 Task: Create in the project AgileRealm and in the Backlog issue 'Upgrade the error recovery and fault tolerance features of a web application to improve system stability and availability' a child issue 'Serverless computing application resource allocation remediation', and assign it to team member softage.4@softage.net. Create in the project AgileRealm and in the Backlog issue 'Create a new online platform for online cooking courses with advanced recipe sharing and cooking techniques features' a child issue 'Automated testing infrastructure reliability testing and reporting', and assign it to team member softage.1@softage.net
Action: Mouse moved to (171, 55)
Screenshot: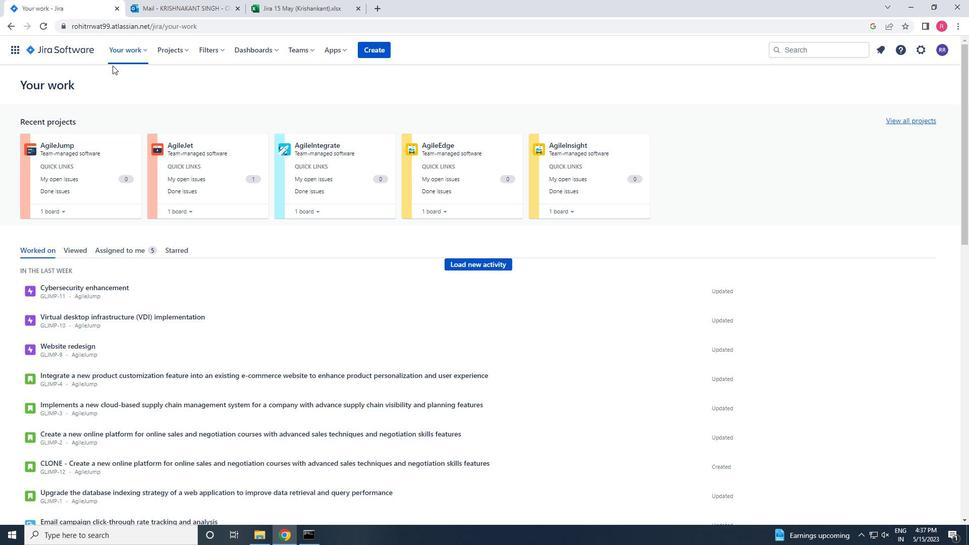 
Action: Mouse pressed left at (171, 55)
Screenshot: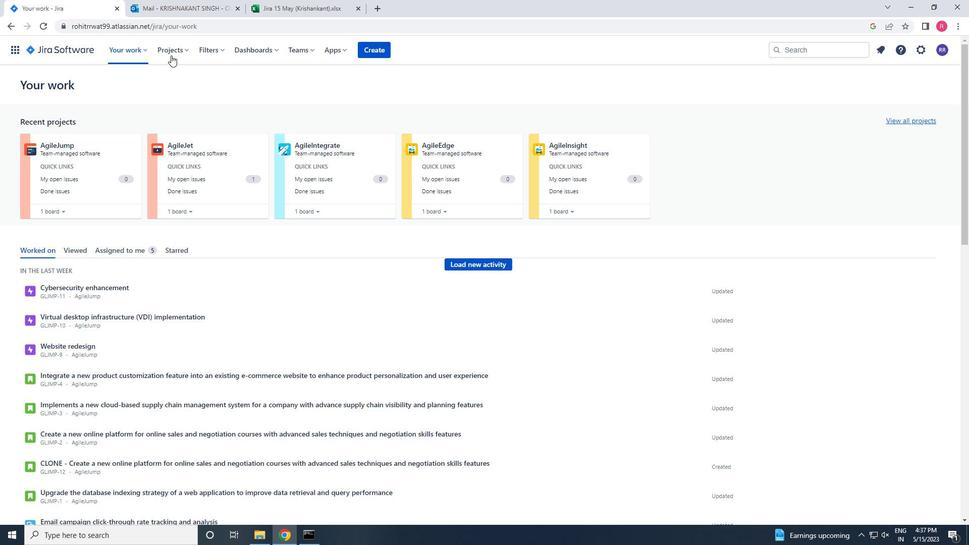 
Action: Mouse moved to (215, 90)
Screenshot: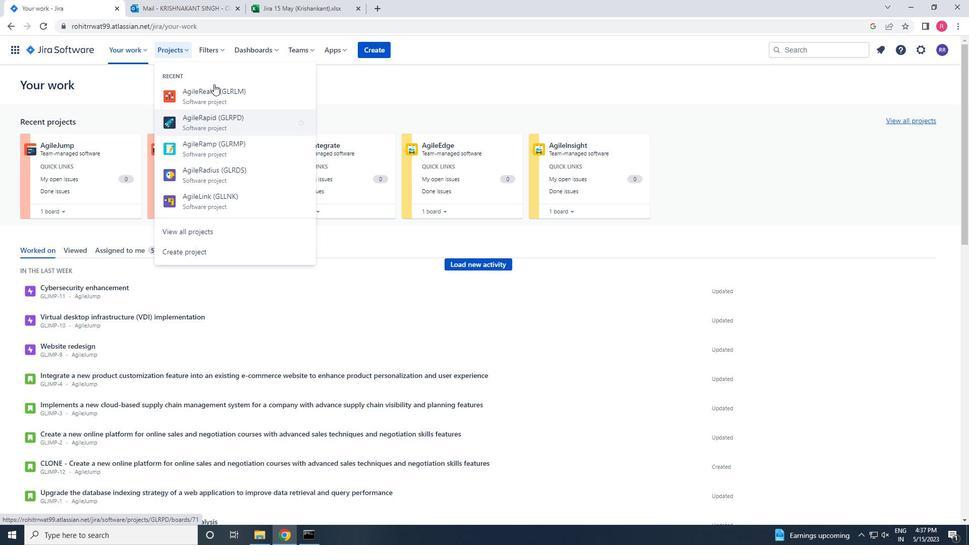 
Action: Mouse pressed left at (215, 90)
Screenshot: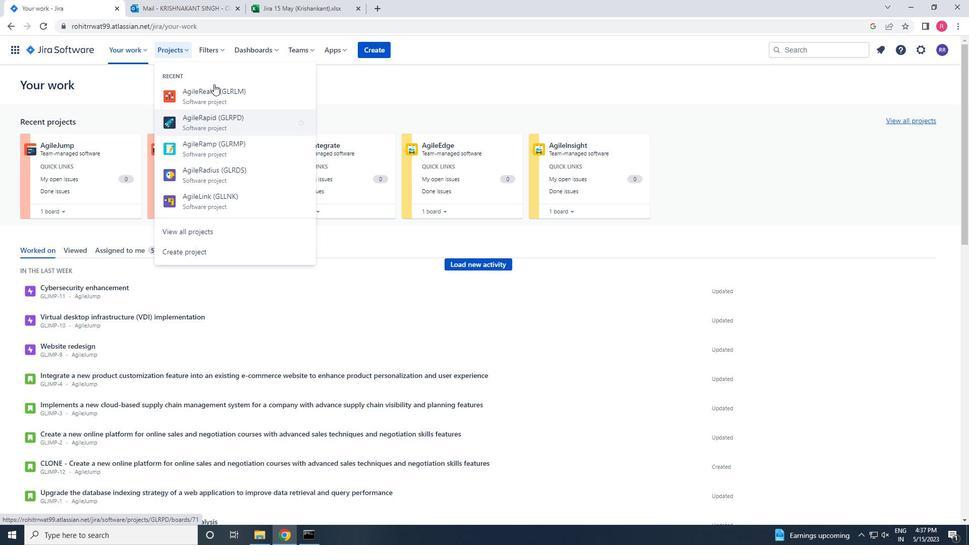 
Action: Mouse moved to (63, 159)
Screenshot: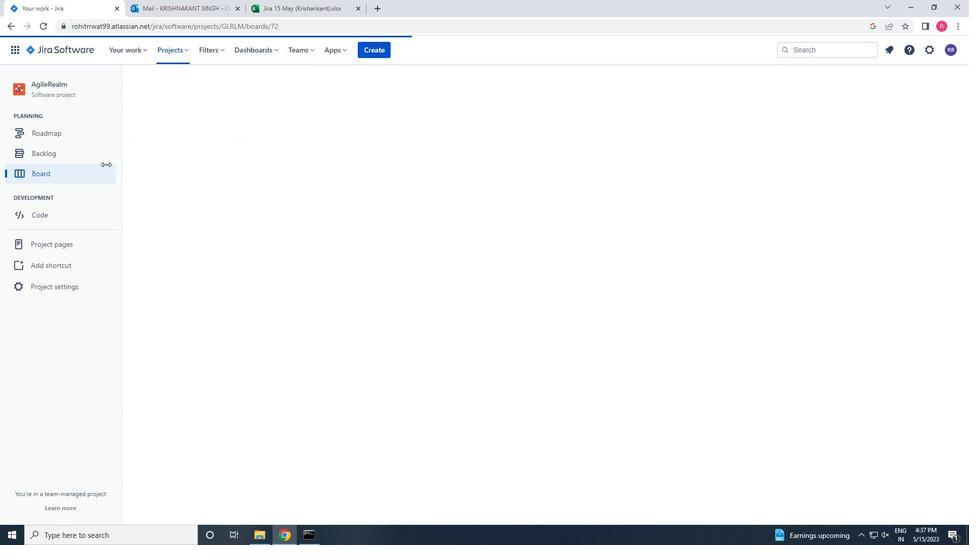 
Action: Mouse pressed left at (63, 159)
Screenshot: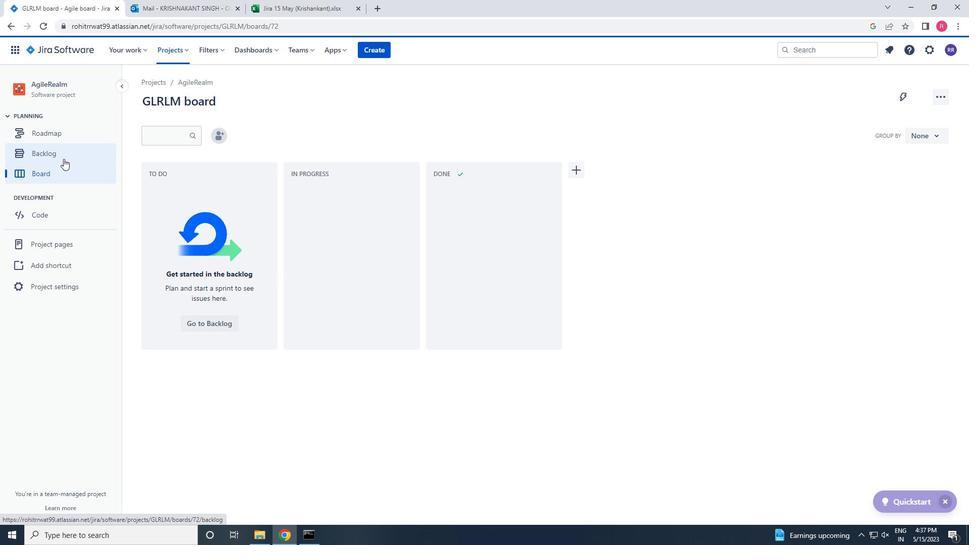 
Action: Mouse moved to (421, 311)
Screenshot: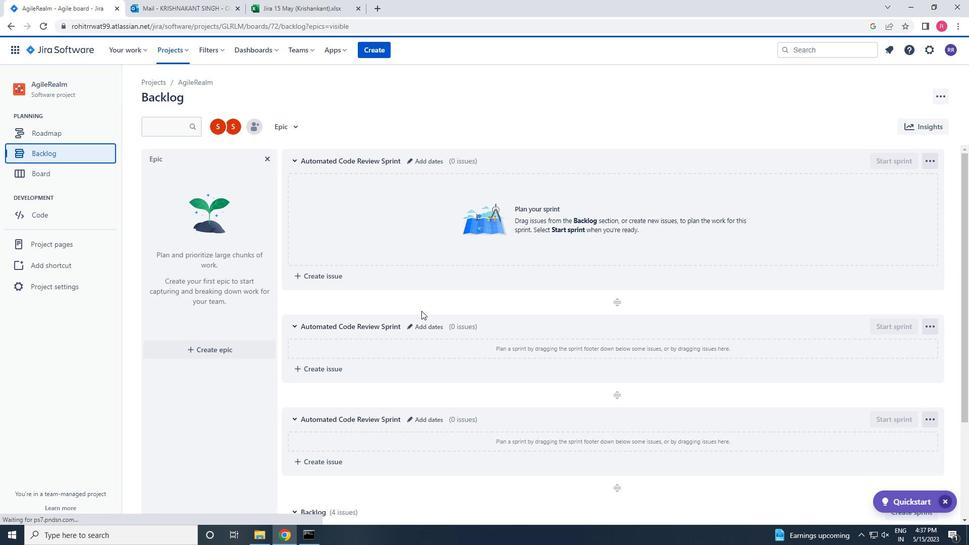 
Action: Mouse scrolled (421, 311) with delta (0, 0)
Screenshot: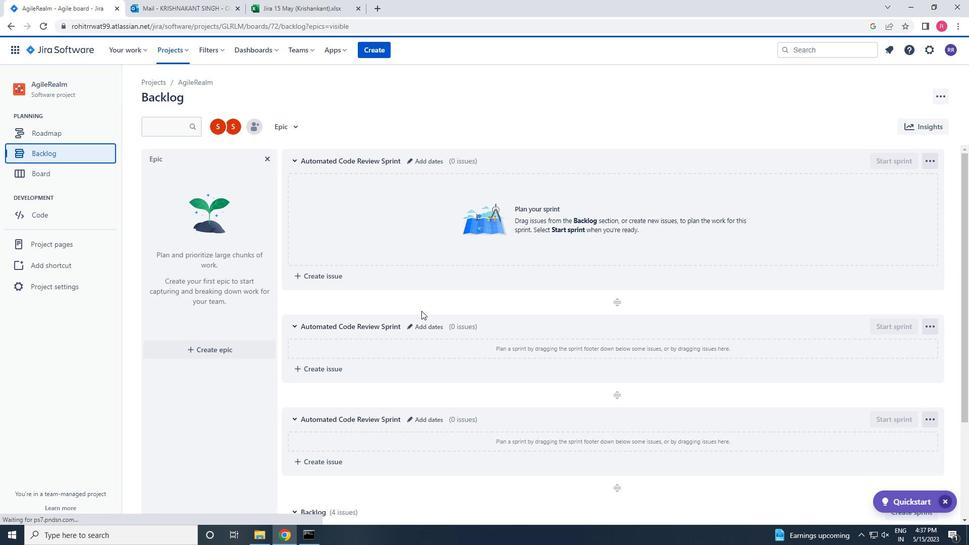 
Action: Mouse moved to (421, 313)
Screenshot: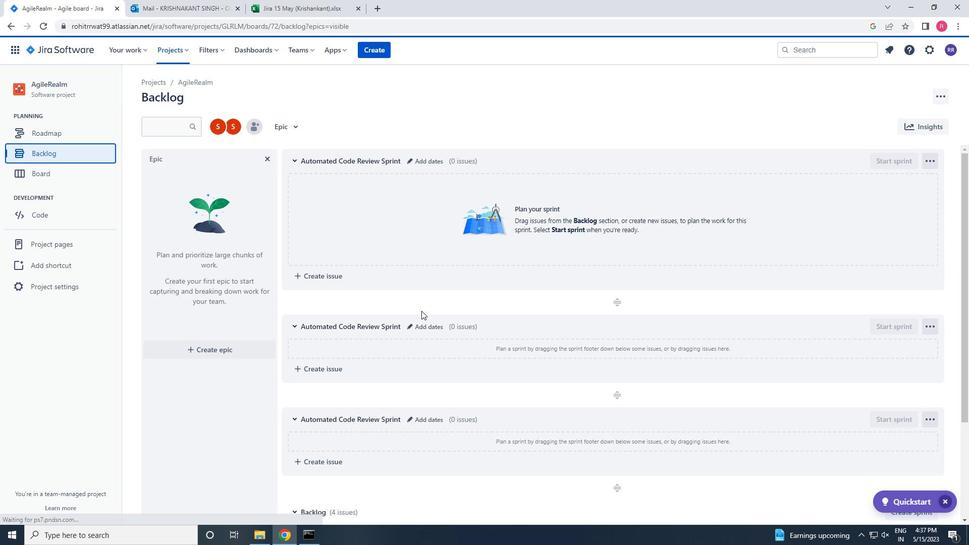 
Action: Mouse scrolled (421, 313) with delta (0, 0)
Screenshot: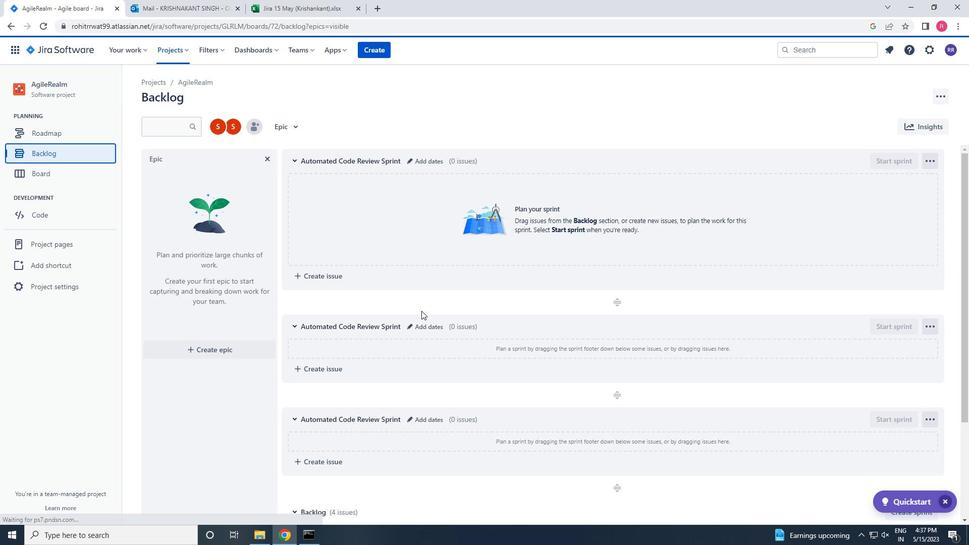
Action: Mouse moved to (422, 314)
Screenshot: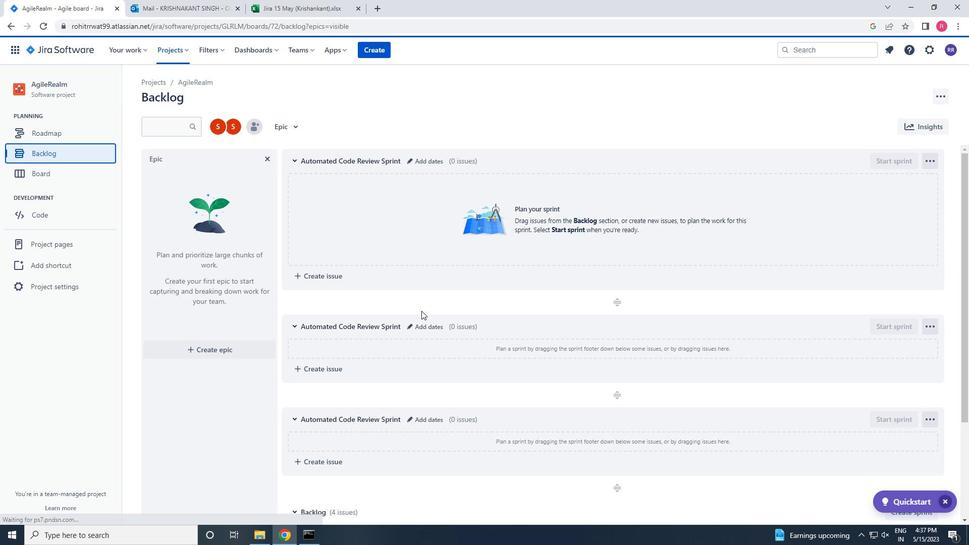 
Action: Mouse scrolled (422, 314) with delta (0, 0)
Screenshot: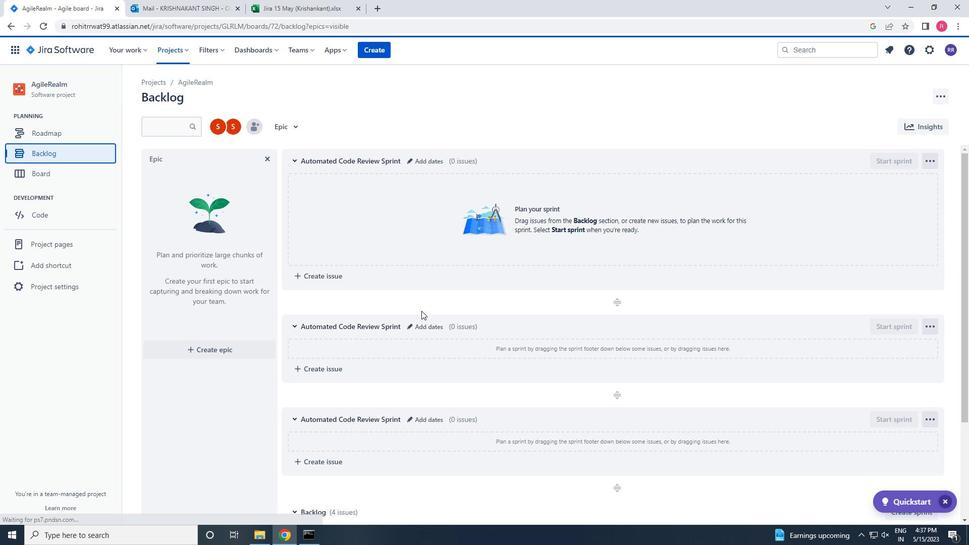 
Action: Mouse moved to (422, 315)
Screenshot: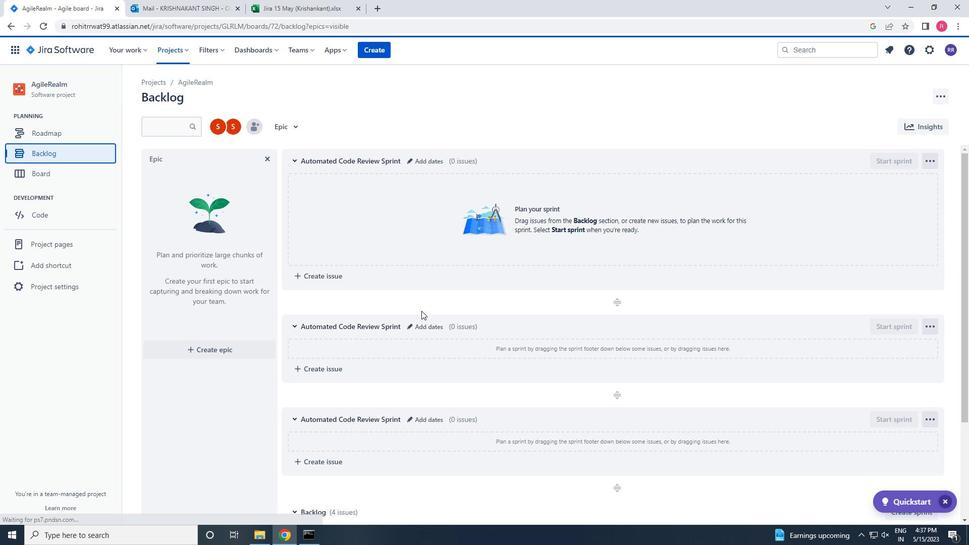 
Action: Mouse scrolled (422, 314) with delta (0, 0)
Screenshot: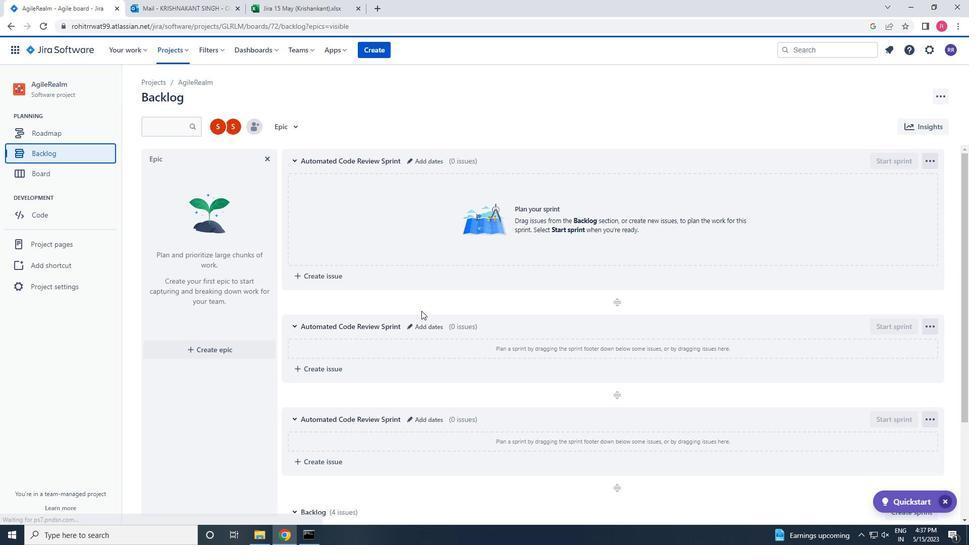 
Action: Mouse scrolled (422, 314) with delta (0, 0)
Screenshot: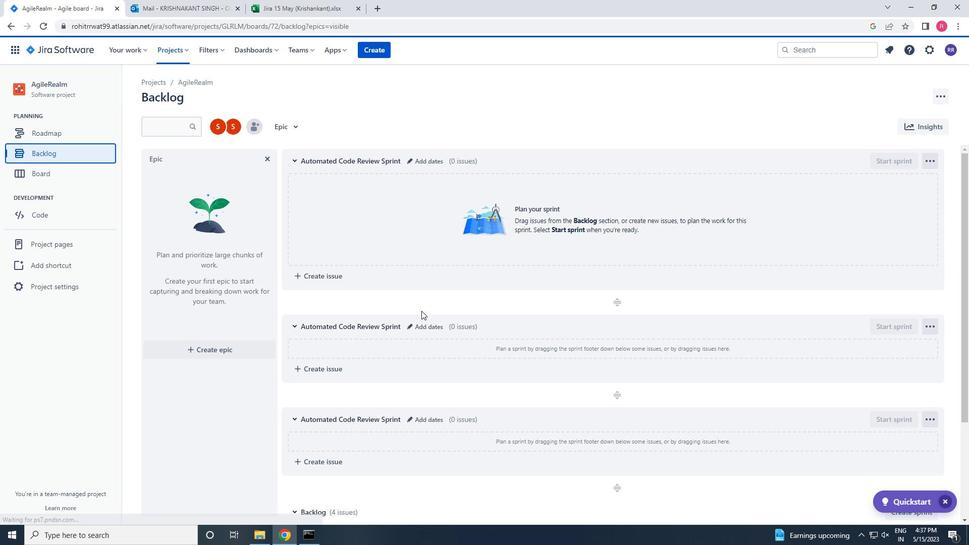 
Action: Mouse moved to (423, 316)
Screenshot: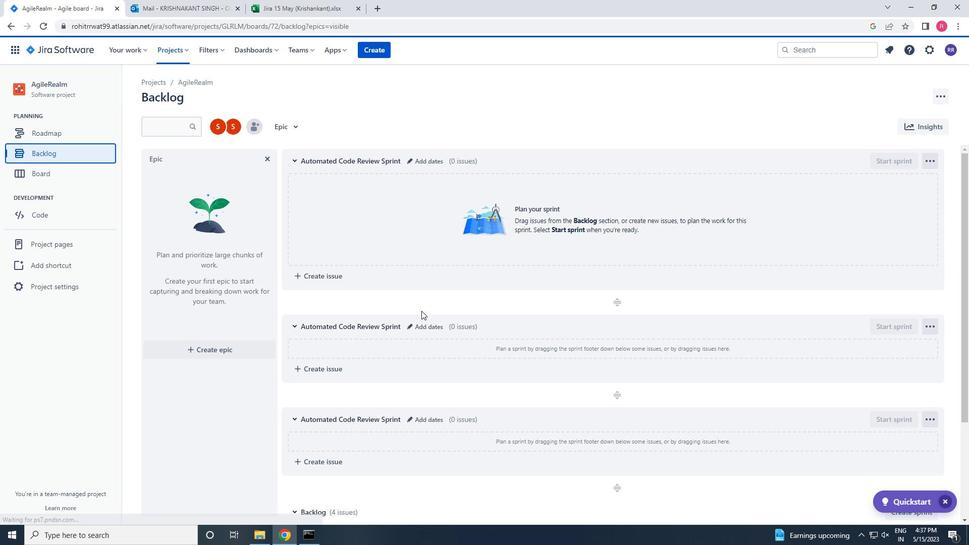 
Action: Mouse scrolled (423, 316) with delta (0, 0)
Screenshot: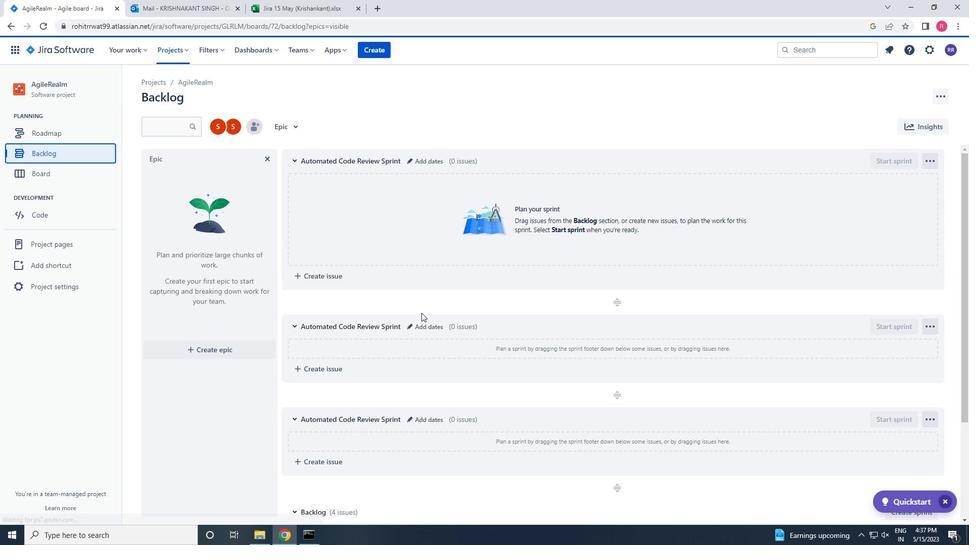 
Action: Mouse moved to (428, 321)
Screenshot: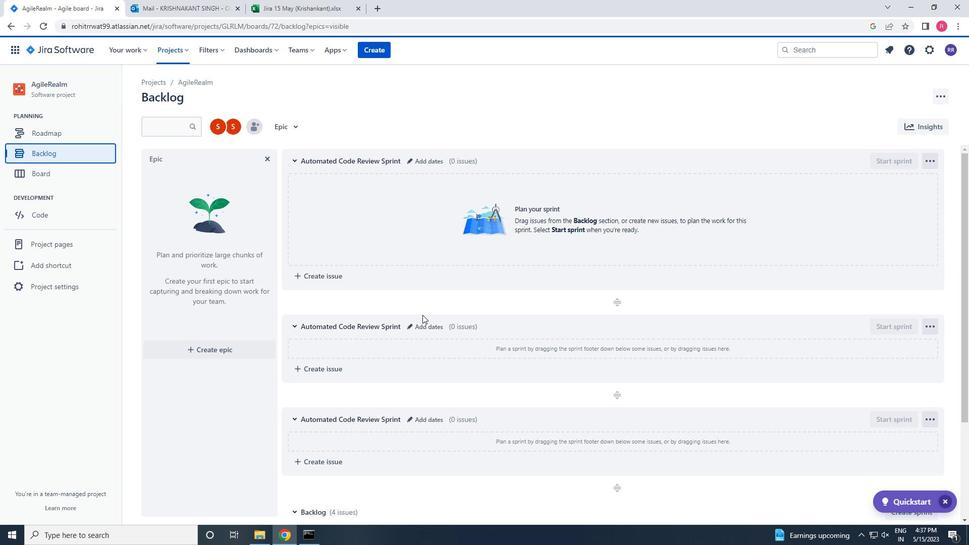 
Action: Mouse scrolled (428, 320) with delta (0, 0)
Screenshot: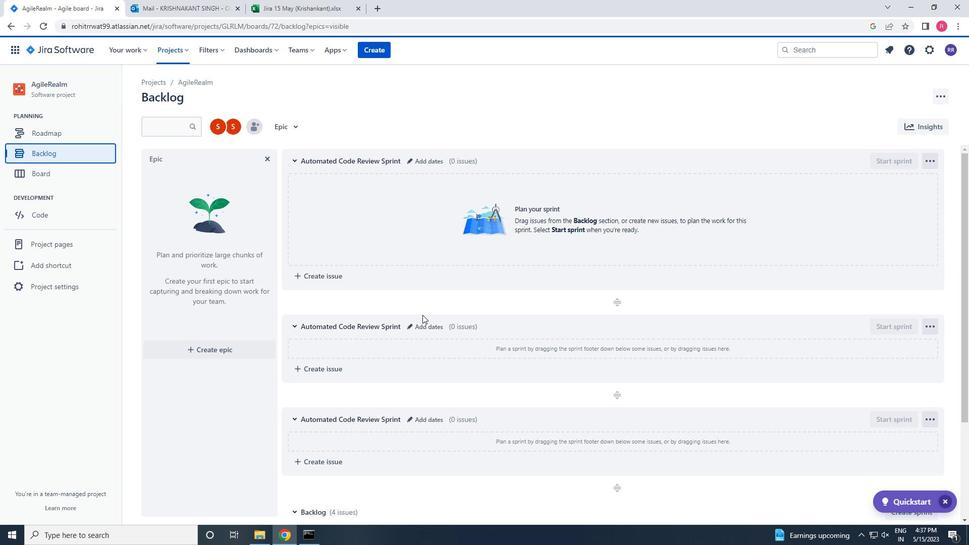 
Action: Mouse moved to (795, 442)
Screenshot: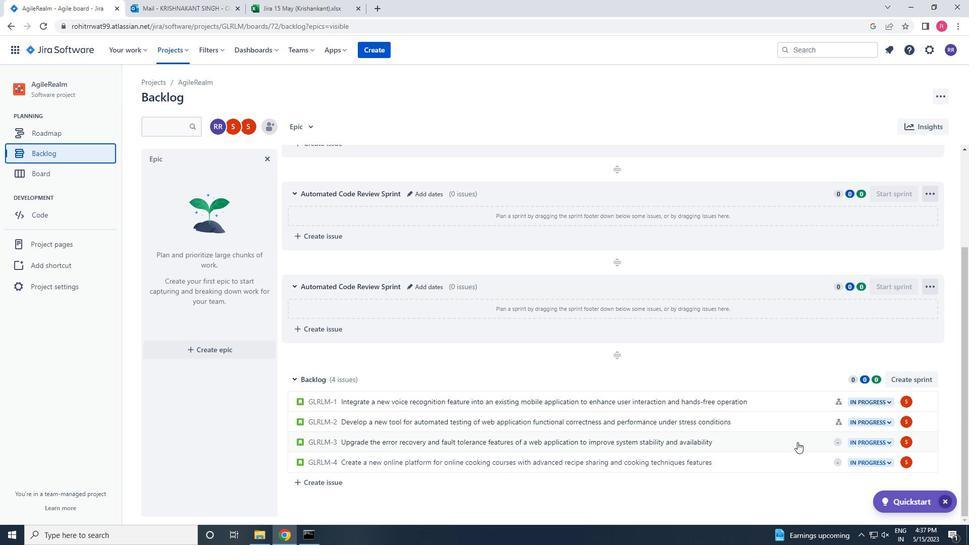 
Action: Mouse pressed left at (795, 442)
Screenshot: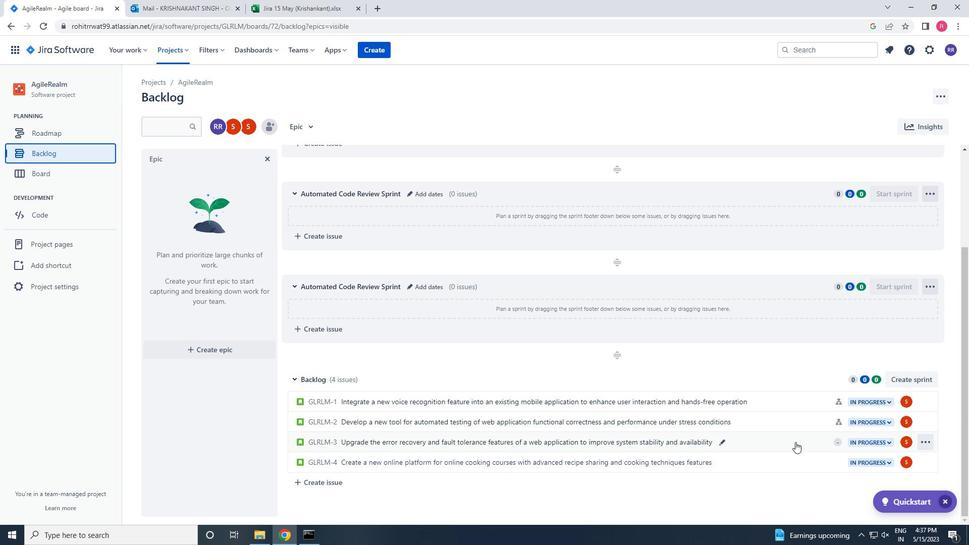 
Action: Mouse moved to (789, 242)
Screenshot: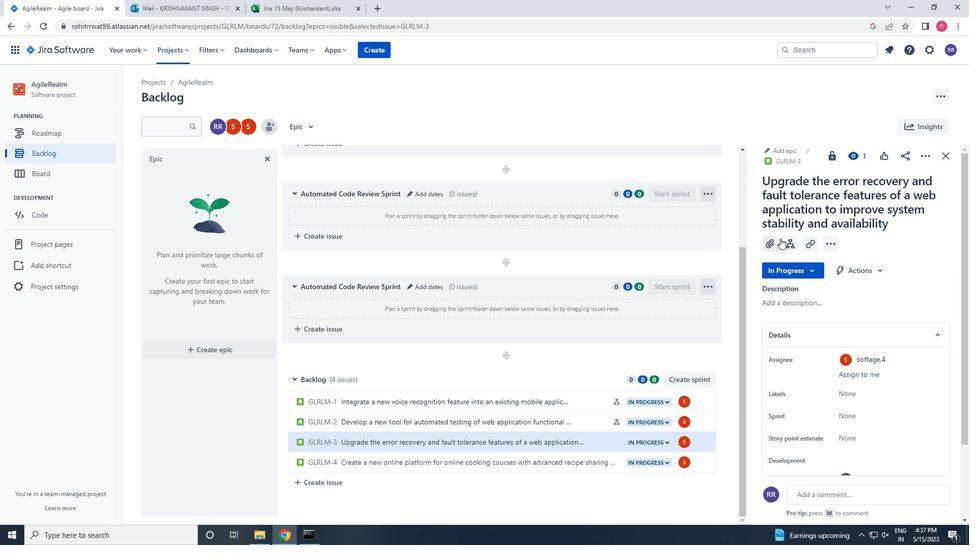 
Action: Mouse pressed left at (789, 242)
Screenshot: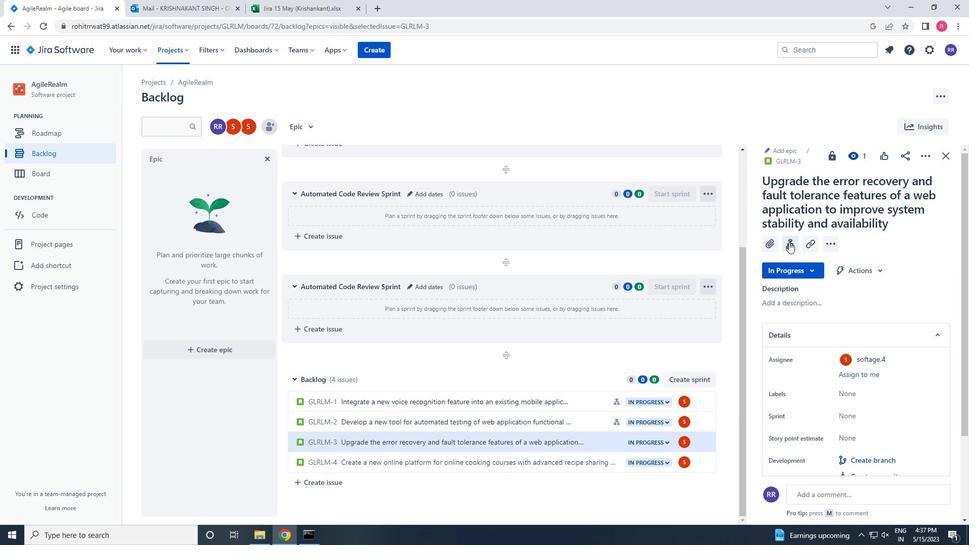 
Action: Mouse moved to (789, 293)
Screenshot: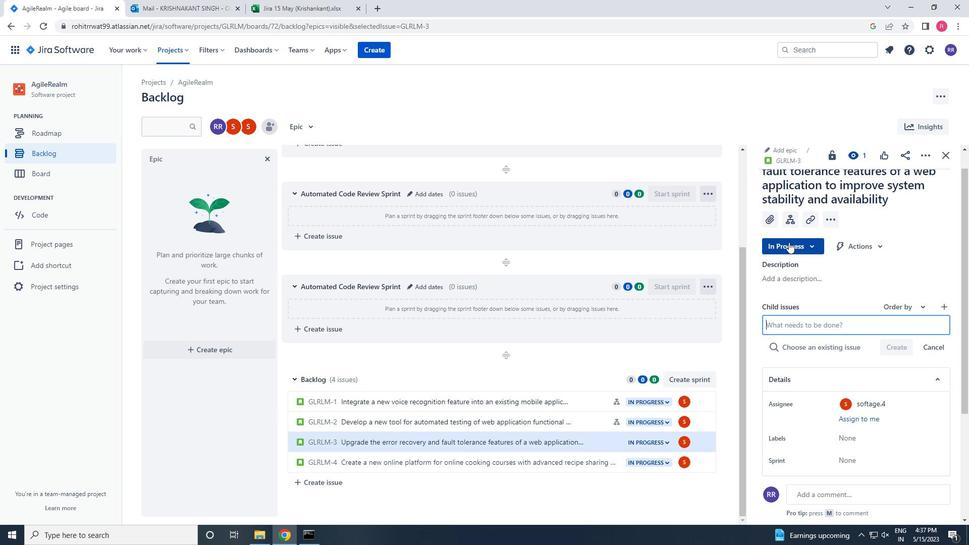 
Action: Key pressed <Key.shift>SERVERLESS<Key.space>COMPUTING<Key.space>APPLIACTION<Key.space><Key.space><Key.backspace><Key.backspace><Key.backspace><Key.backspace><Key.backspace><Key.backspace><Key.backspace><Key.backspace>CATION<Key.space>RESOURCE<Key.space>ALLOCATION<Key.space>REMEDIATION<Key.enter>
Screenshot: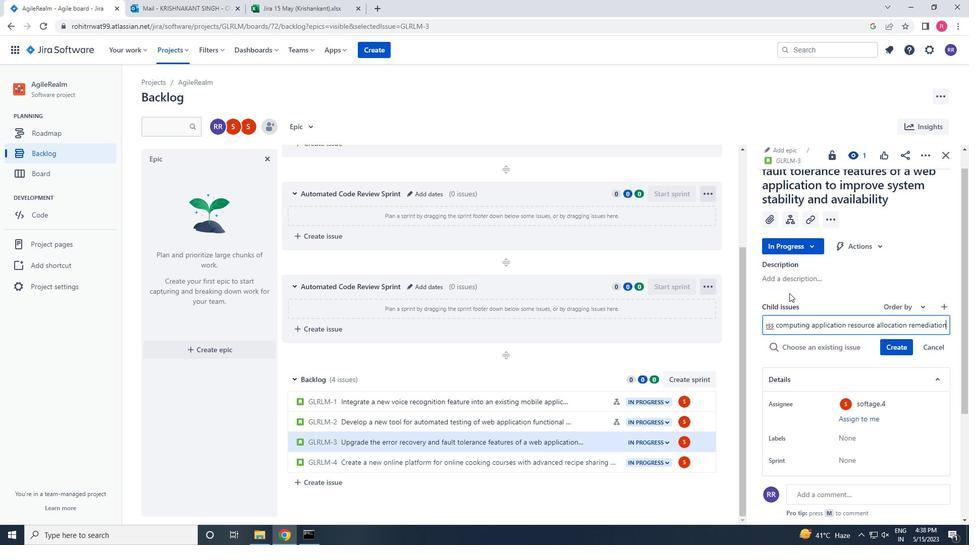 
Action: Mouse moved to (906, 330)
Screenshot: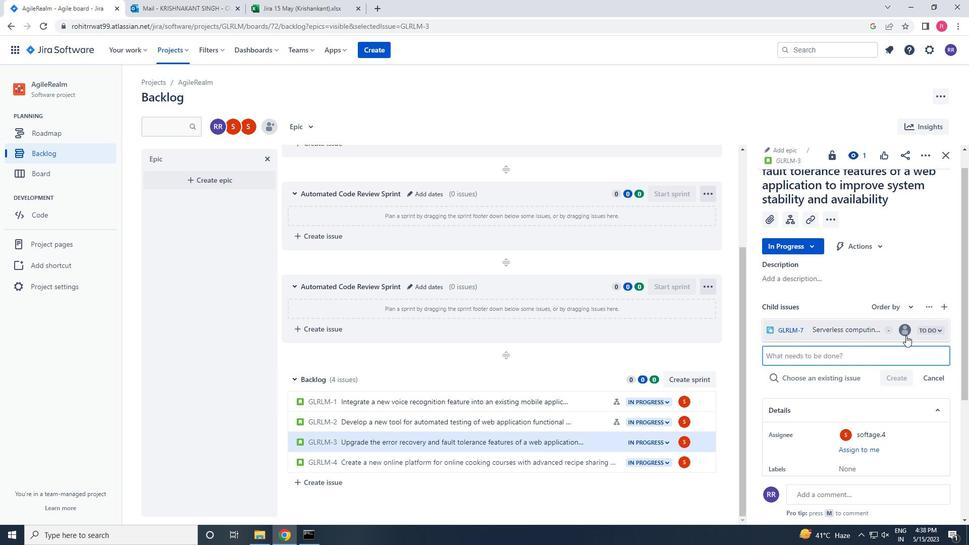 
Action: Mouse pressed left at (906, 330)
Screenshot: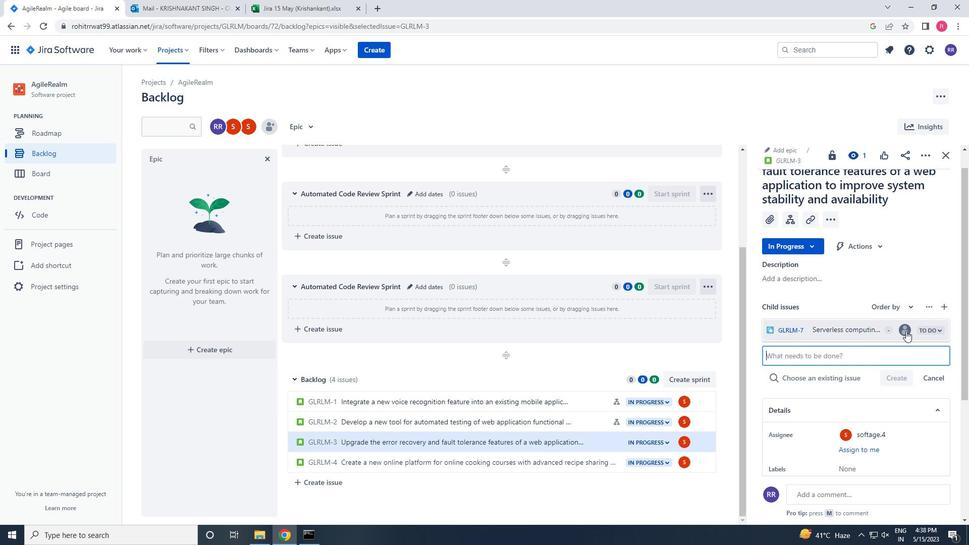 
Action: Mouse moved to (906, 330)
Screenshot: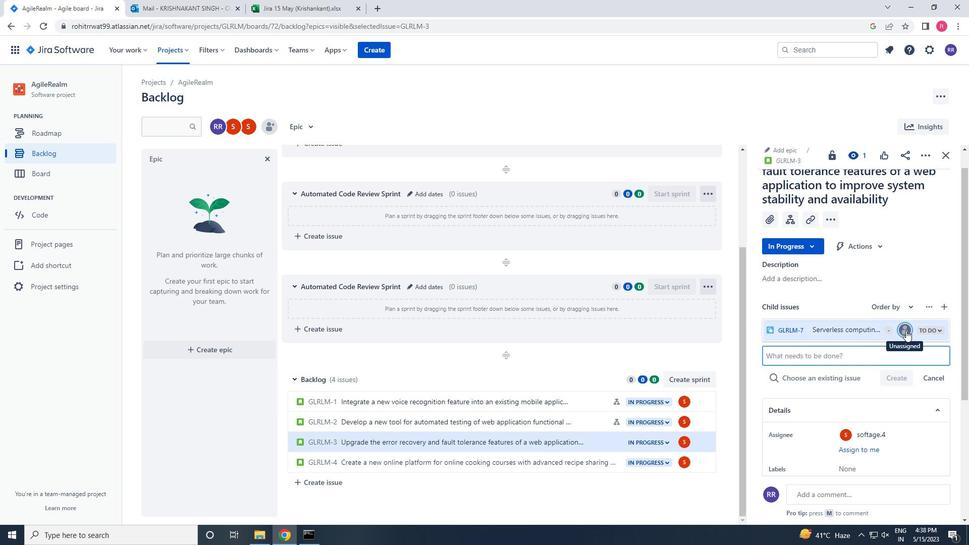 
Action: Key pressed SOFTAGE.4<Key.shift>@SOFTAGE.NET
Screenshot: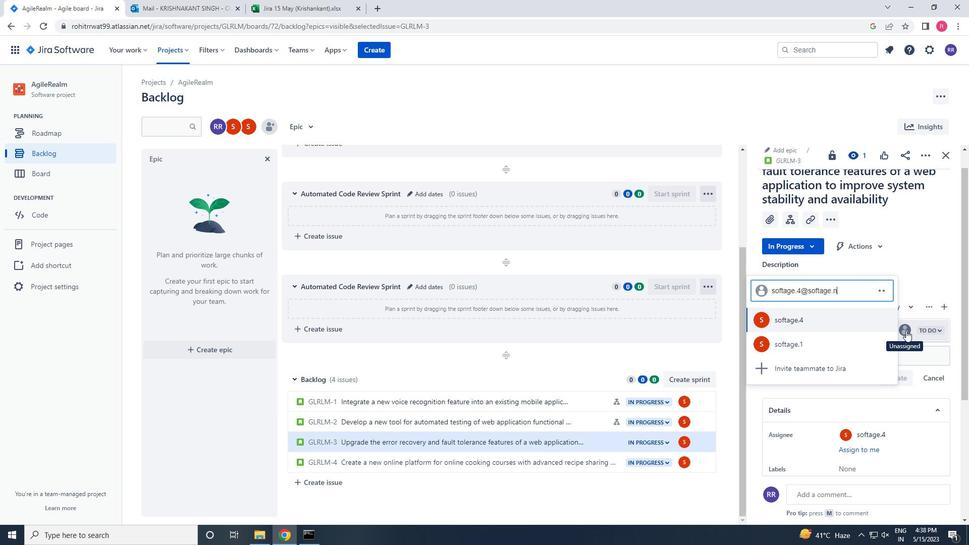 
Action: Mouse moved to (831, 331)
Screenshot: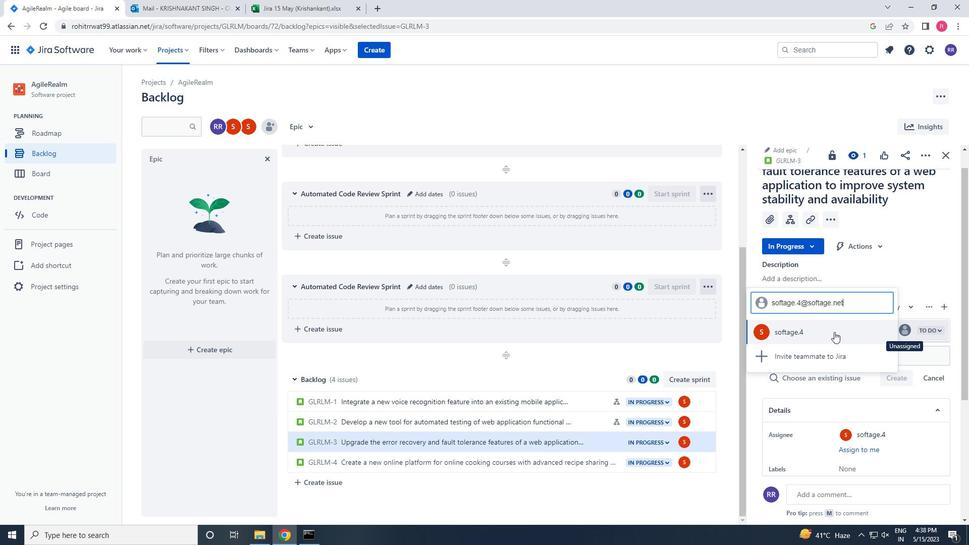 
Action: Mouse pressed left at (831, 331)
Screenshot: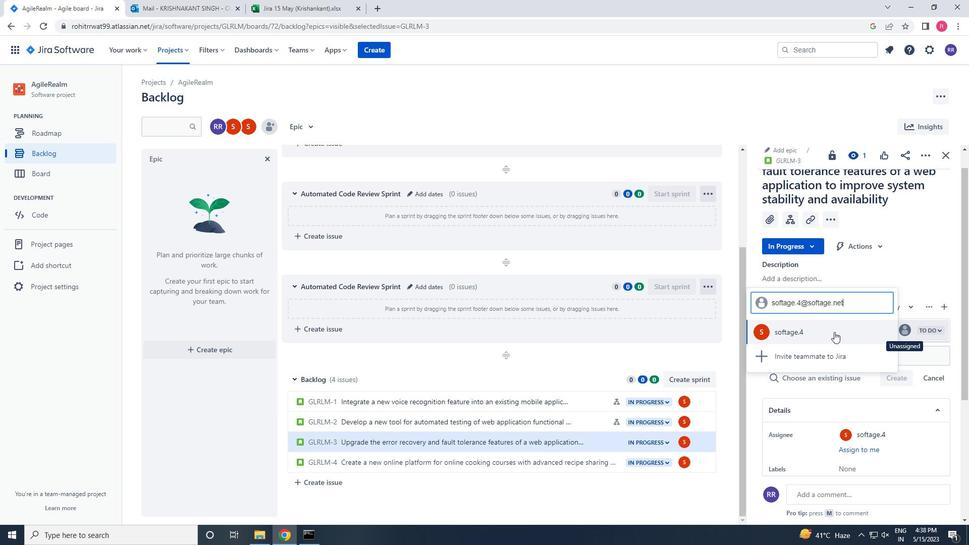 
Action: Mouse moved to (562, 466)
Screenshot: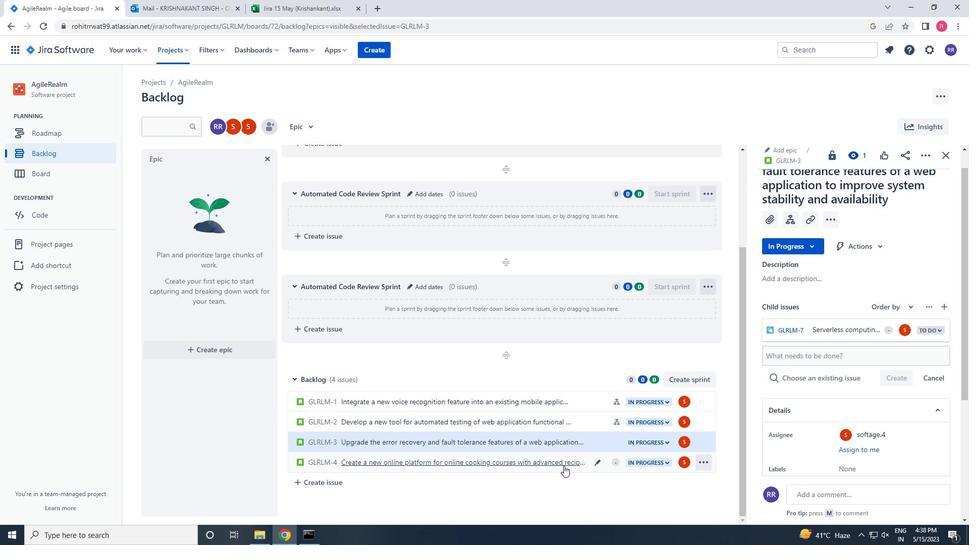 
Action: Mouse pressed left at (562, 466)
Screenshot: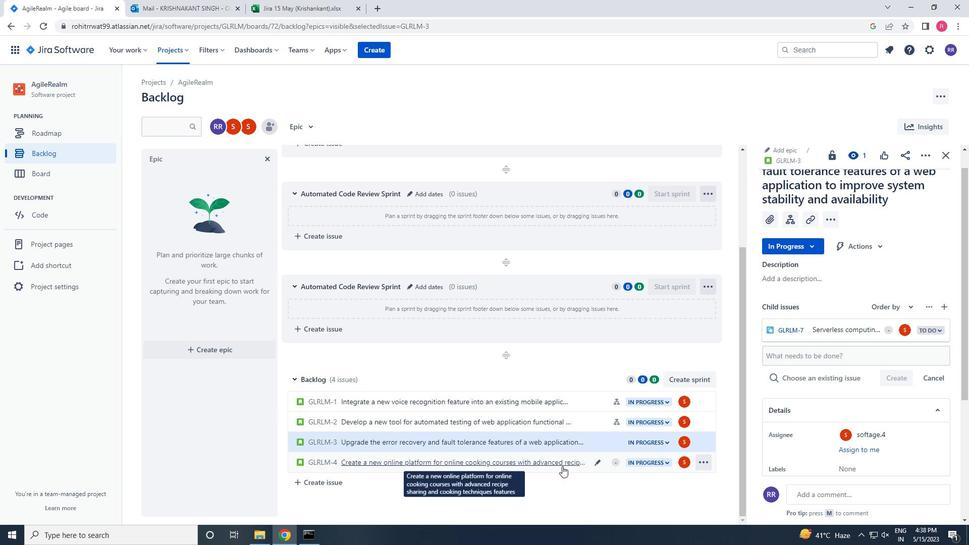 
Action: Mouse moved to (788, 245)
Screenshot: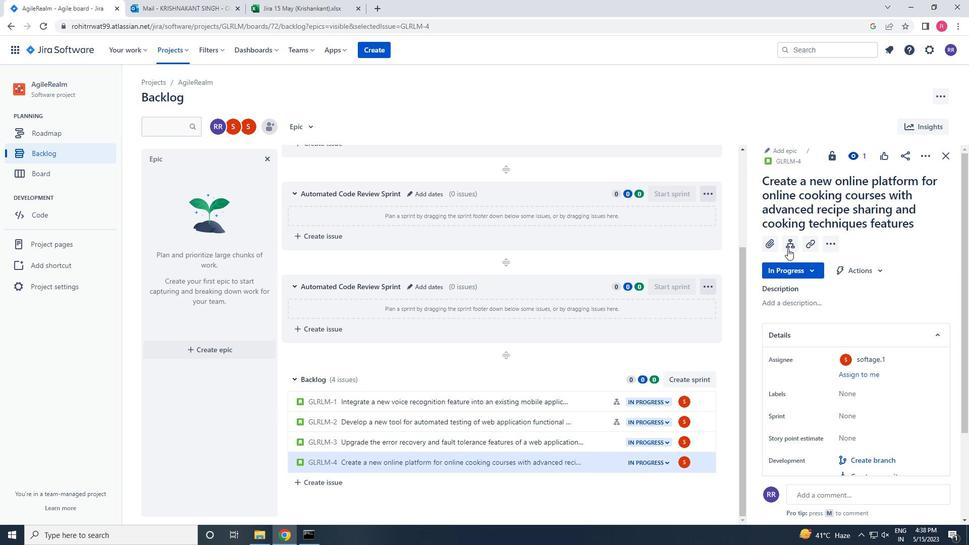 
Action: Mouse pressed left at (788, 245)
Screenshot: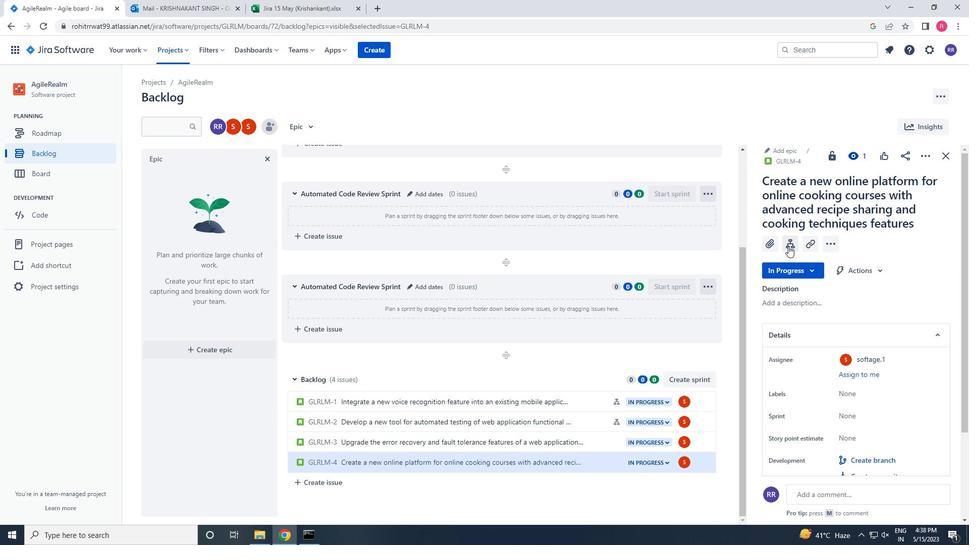 
Action: Mouse moved to (789, 326)
Screenshot: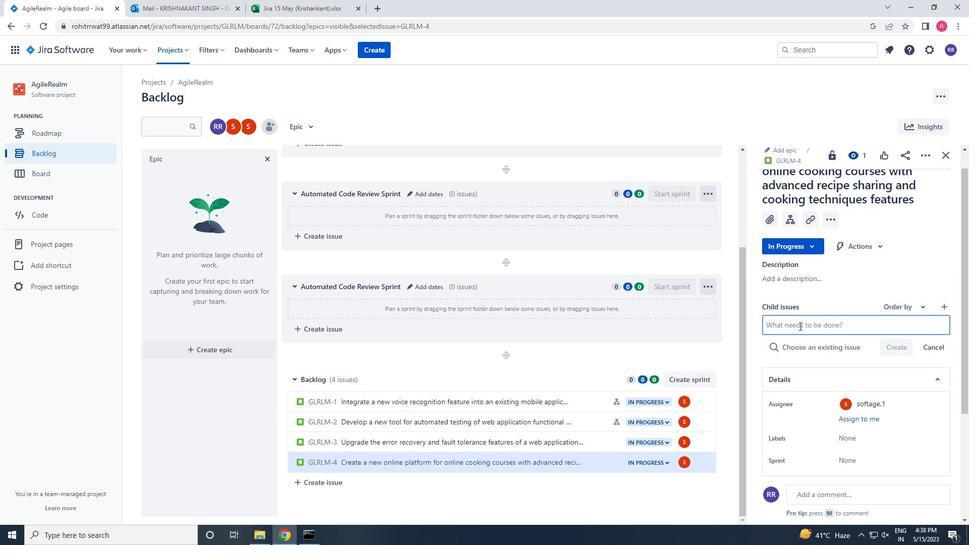 
Action: Key pressed <Key.shift>AUTOMATED<Key.space>TESTING<Key.space>INFRASTRUCTURE<Key.space>RELIABILITY<Key.space>TESTING<Key.space>AND<Key.space>REPORTING<Key.enter>
Screenshot: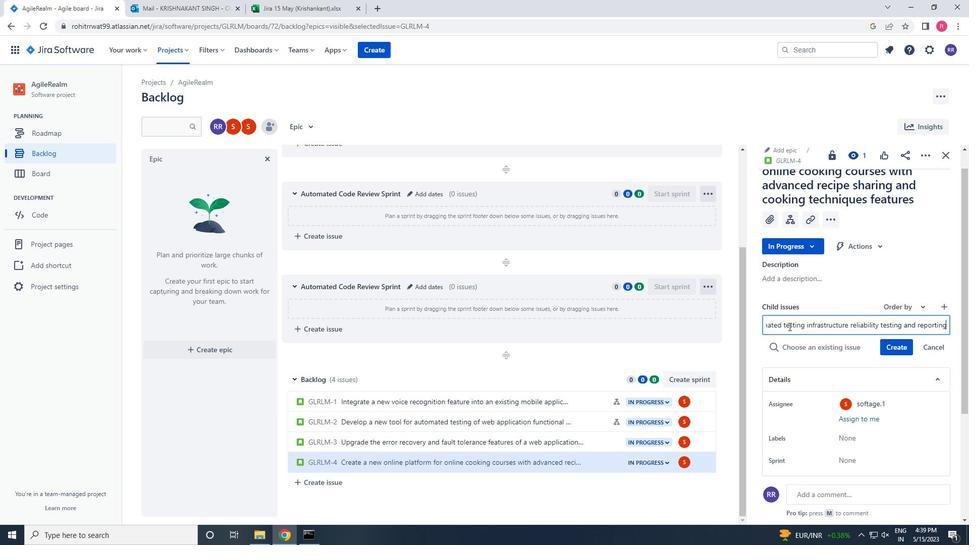 
Action: Mouse moved to (901, 332)
Screenshot: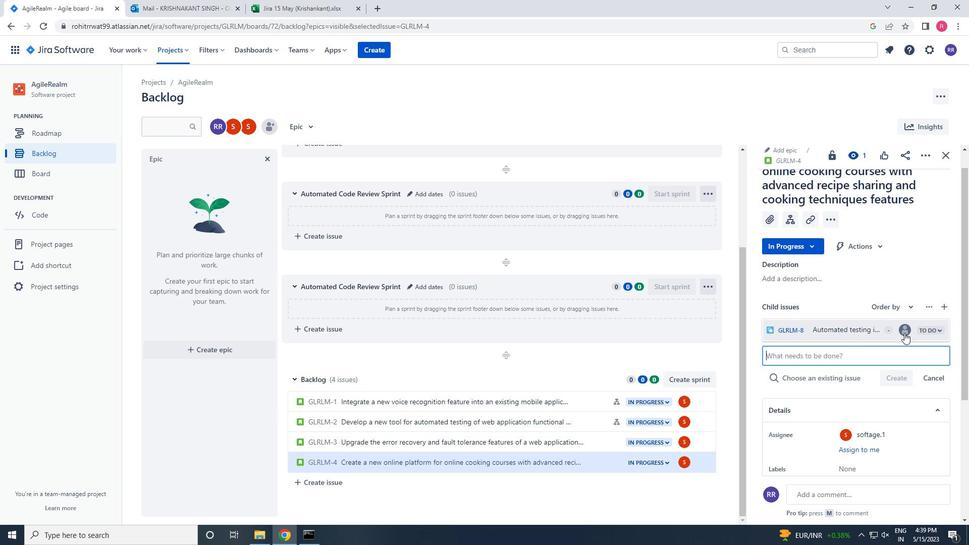
Action: Mouse pressed left at (901, 332)
Screenshot: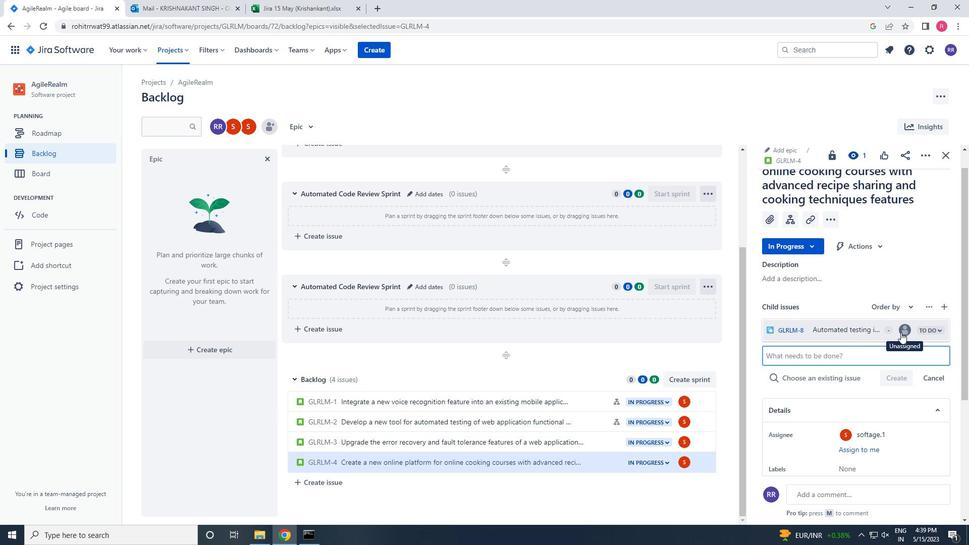 
Action: Key pressed SOFTAGE.1<Key.shift>@SOFTAGE.NET
Screenshot: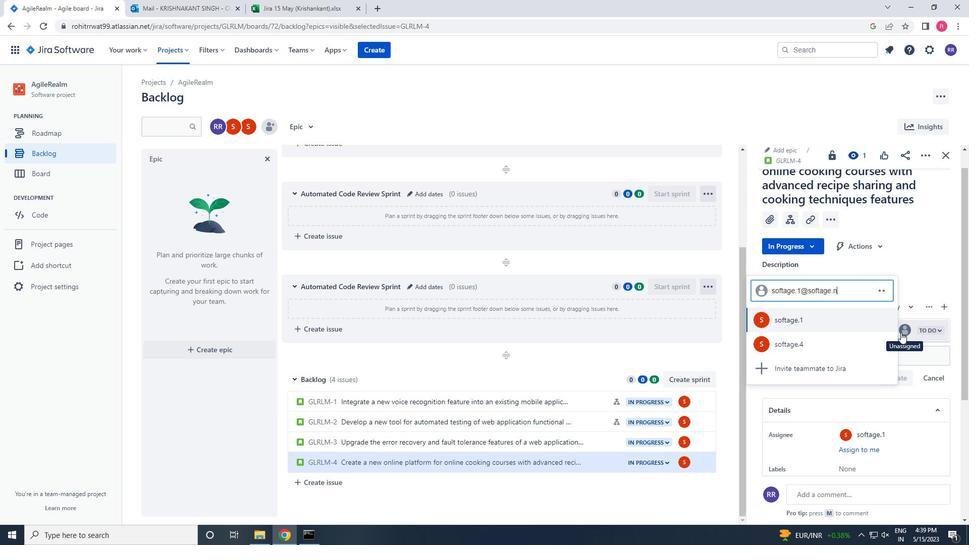 
Action: Mouse scrolled (901, 333) with delta (0, 0)
Screenshot: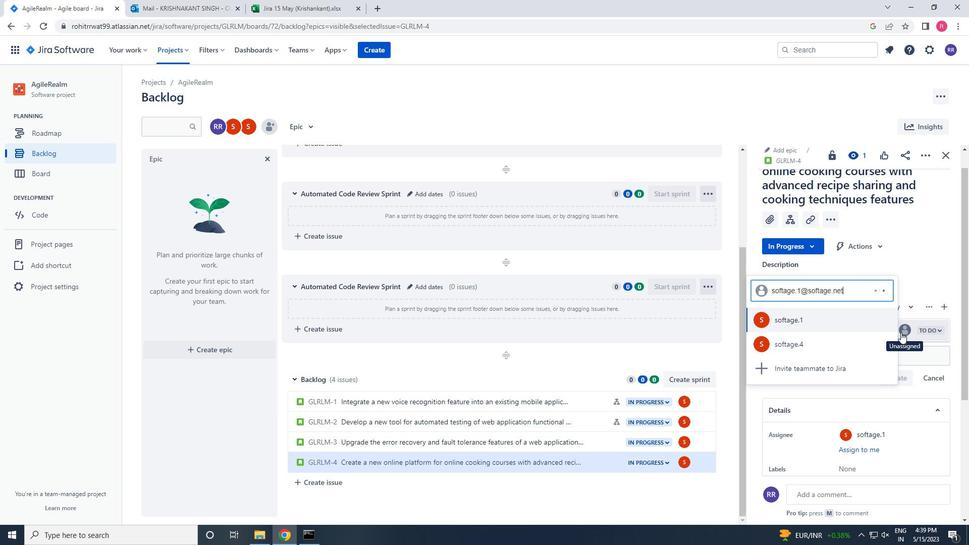 
Action: Mouse moved to (800, 353)
Screenshot: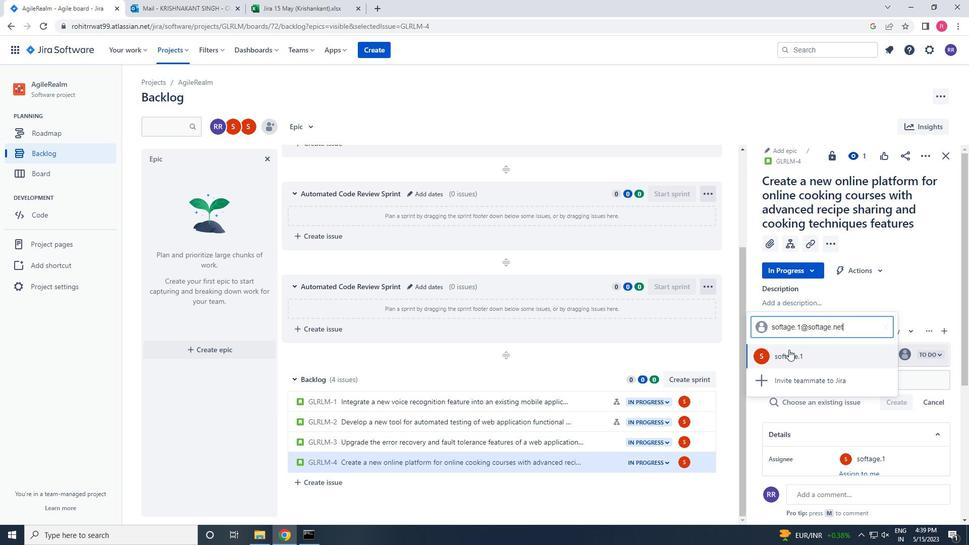 
Action: Mouse pressed left at (800, 353)
Screenshot: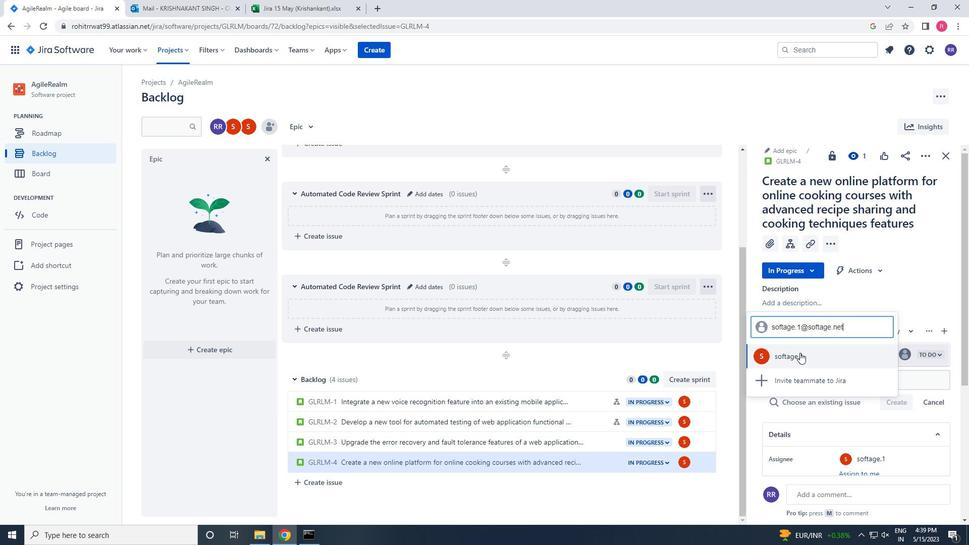 
Action: Mouse moved to (480, 236)
Screenshot: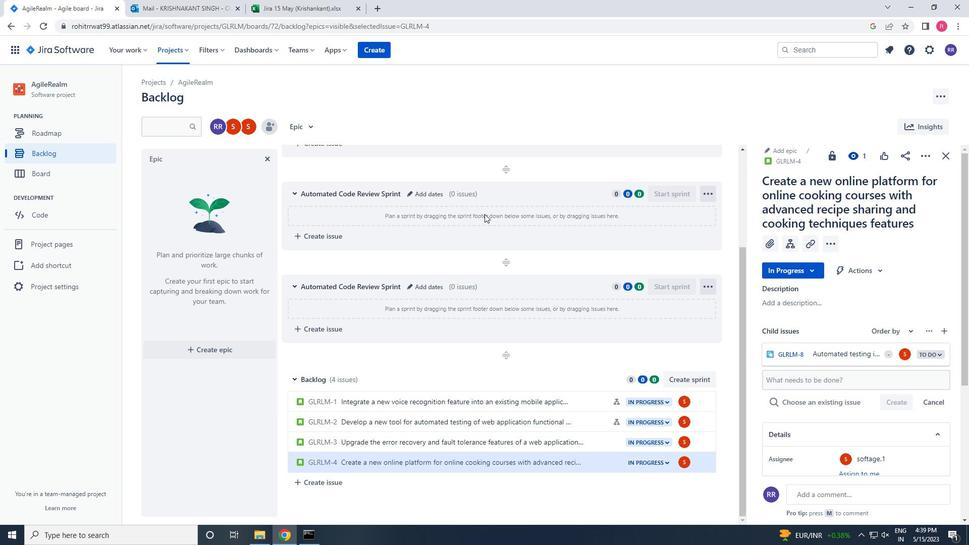
Action: Mouse scrolled (480, 236) with delta (0, 0)
Screenshot: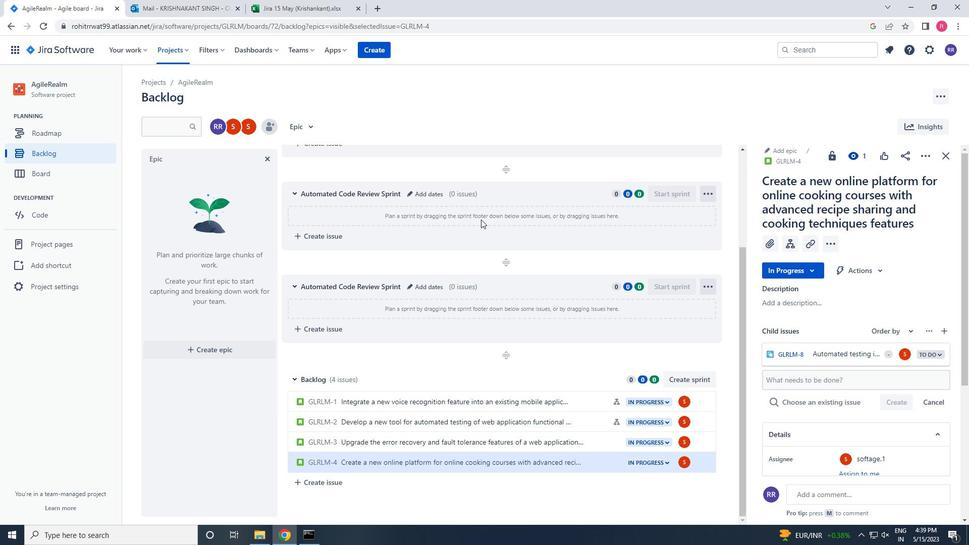 
Action: Mouse scrolled (480, 236) with delta (0, 0)
Screenshot: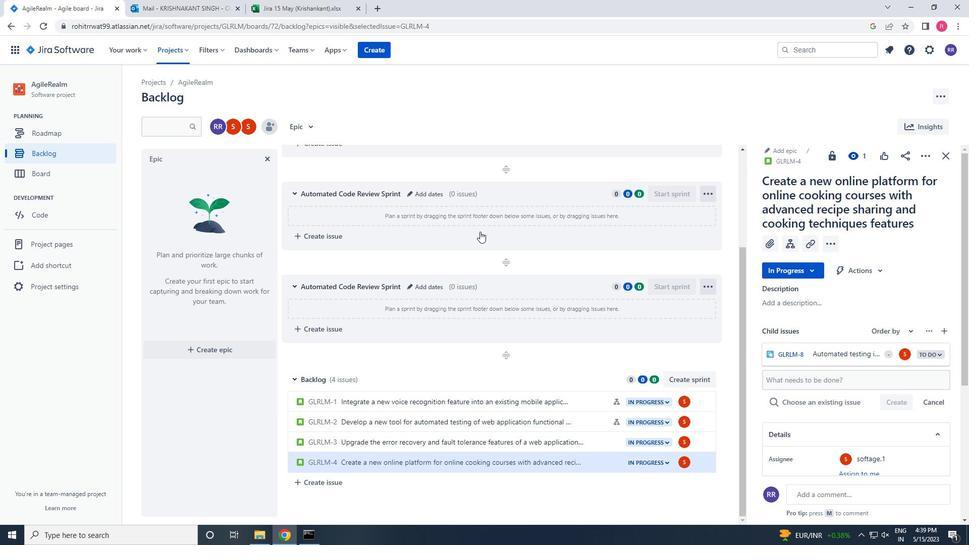
Action: Mouse scrolled (480, 236) with delta (0, 0)
Screenshot: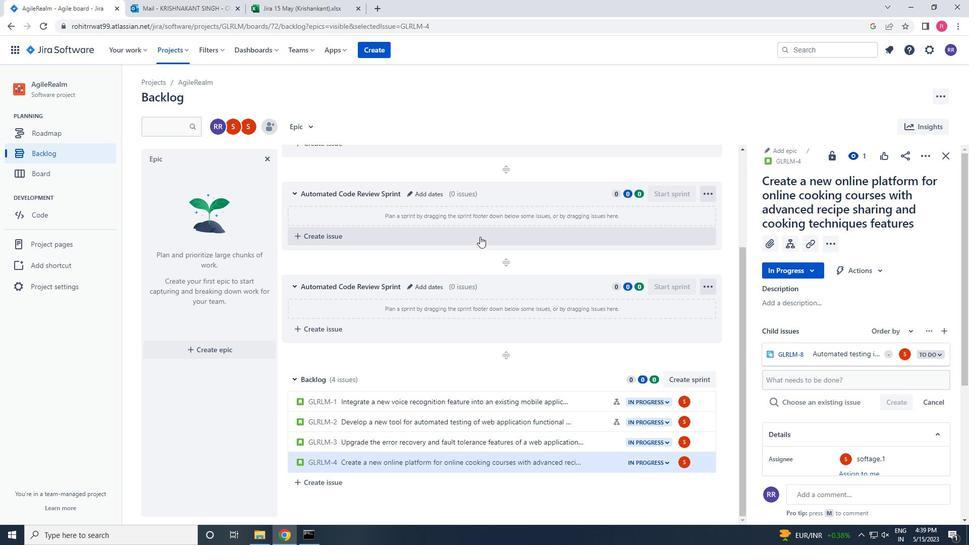 
